 Task: Add an event with the title Marketing Campaign Execution and Monitoring, date '2023/10/11', time 9:15 AM to 11:15 AMand add a description: Key stakeholders, including shareholders, will have the opportunity to participate actively in the AGM. Questions, comments, and suggestions from the floor will be encouraged, providing a platform for open dialogue and the exchange of ideas. The leadership team and relevant personnel will address these queries, ensuring that stakeholders have a clear understanding of the organization's direction and decision-making processes., put the event into Yellow category . Add location for the event as: The Plaza, New York City, USA, logged in from the account softage.3@softage.netand send the event invitation to softage.6@softage.net and softage.7@softage.net. Set a reminder for the event 15 minutes before
Action: Mouse moved to (81, 92)
Screenshot: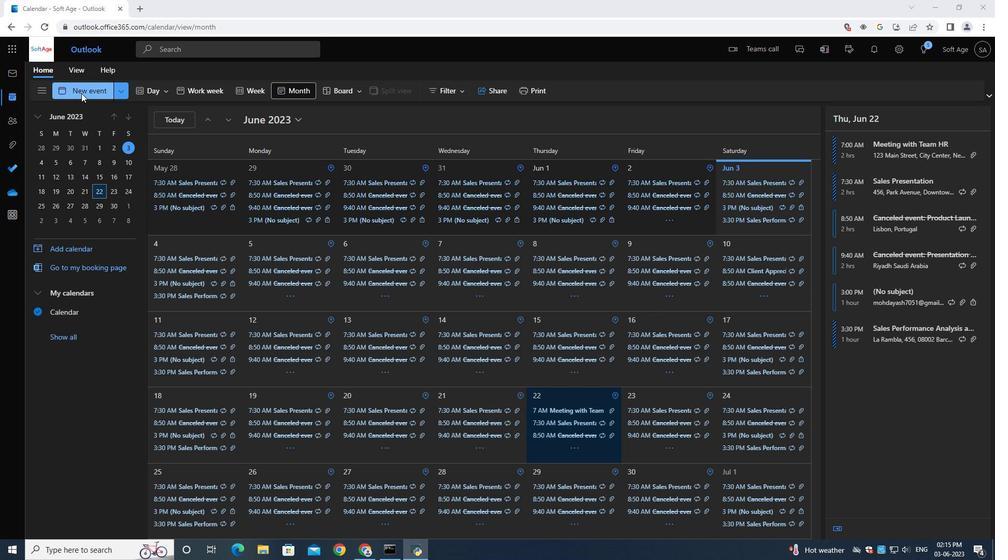 
Action: Mouse pressed left at (81, 92)
Screenshot: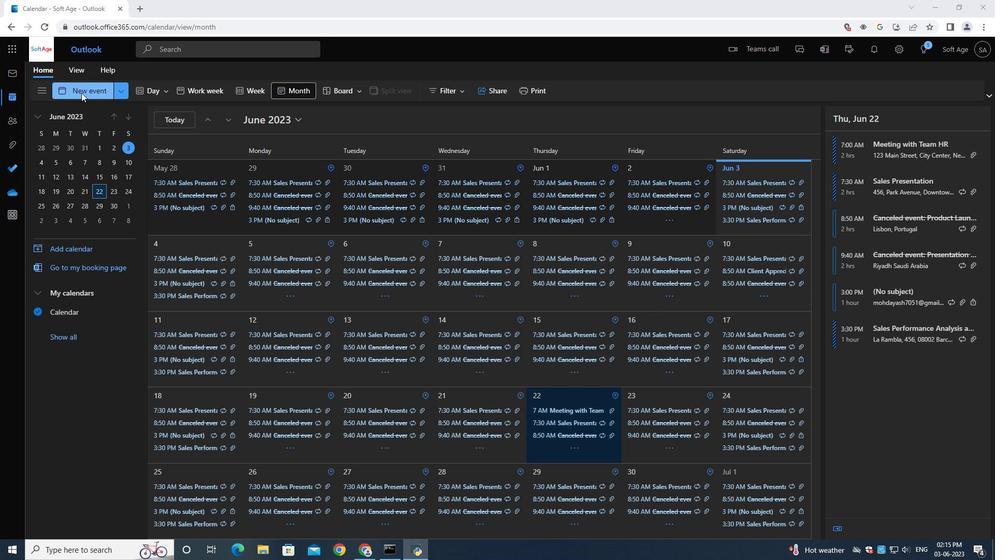 
Action: Mouse moved to (282, 160)
Screenshot: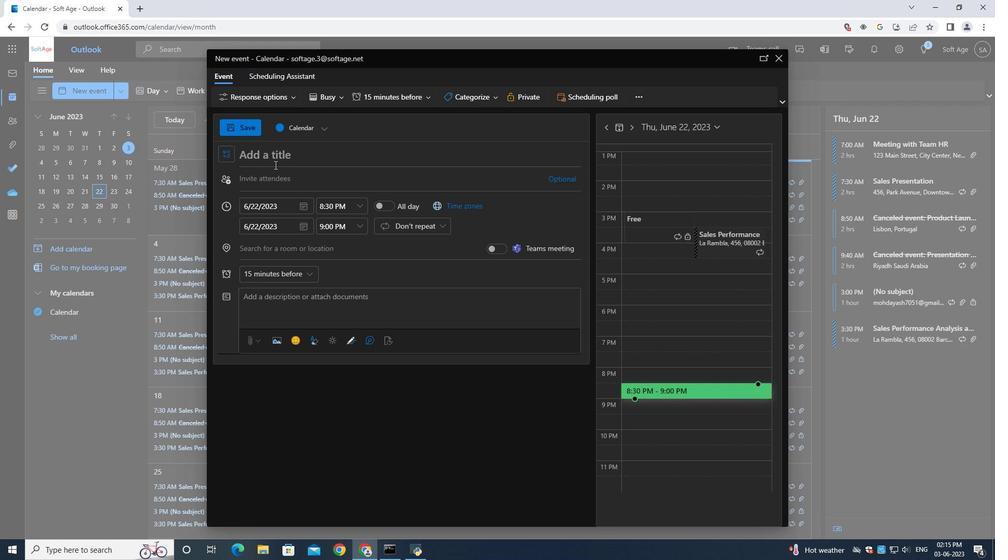 
Action: Mouse pressed left at (282, 160)
Screenshot: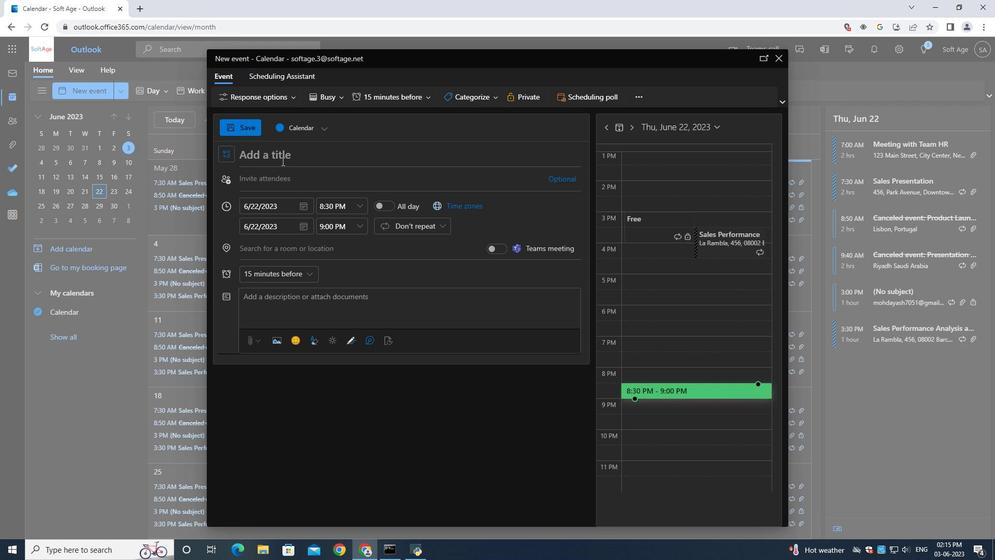 
Action: Key pressed <Key.shift>Marketing<Key.space><Key.shift>Campaign<Key.space><Key.shift>Execution<Key.space>and<Key.space><Key.shift>Monitoring<Key.space>
Screenshot: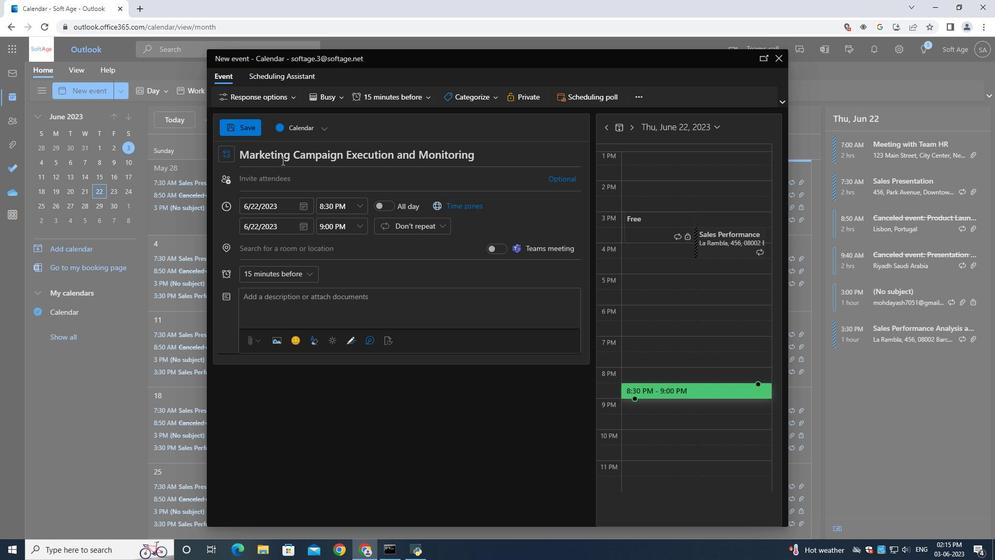 
Action: Mouse moved to (304, 207)
Screenshot: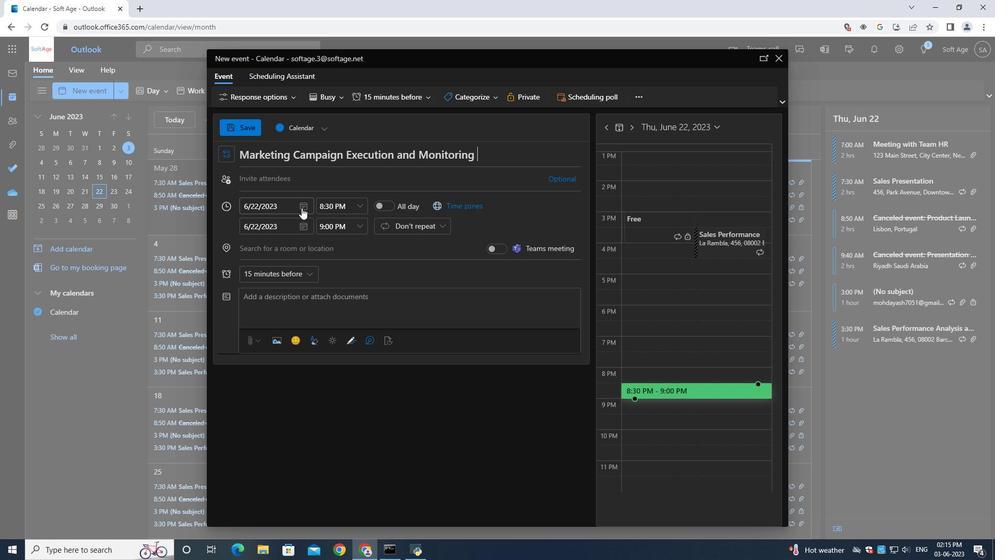 
Action: Mouse pressed left at (304, 207)
Screenshot: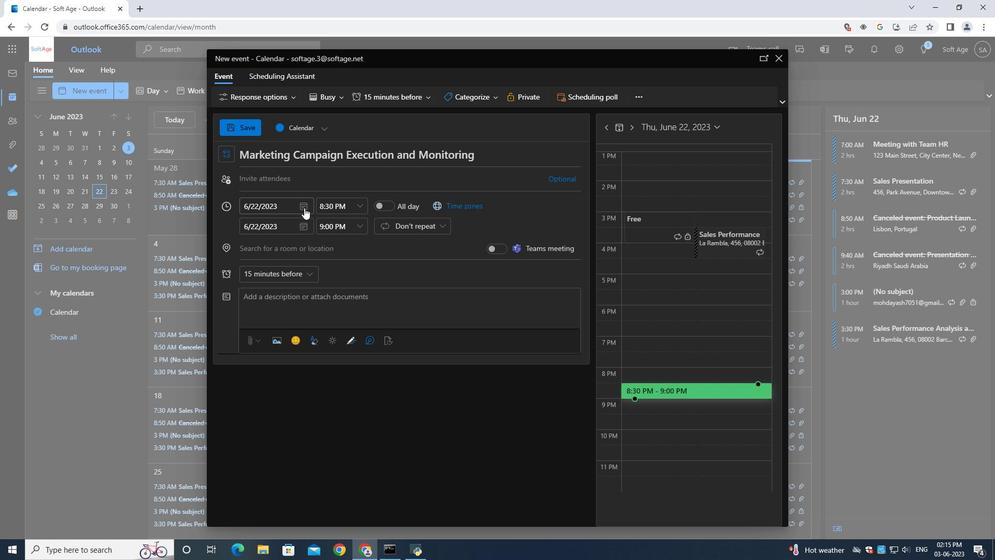 
Action: Mouse moved to (334, 231)
Screenshot: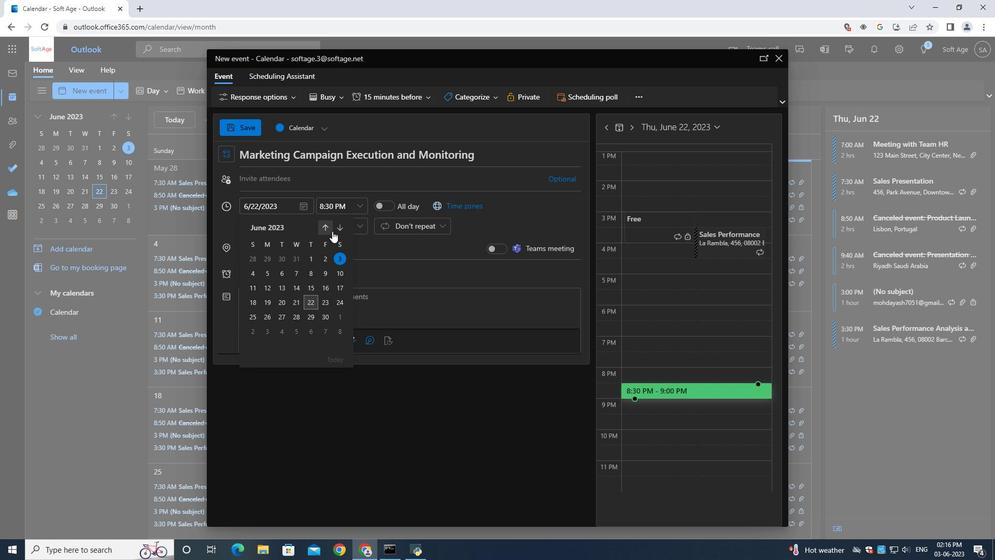 
Action: Mouse pressed left at (334, 231)
Screenshot: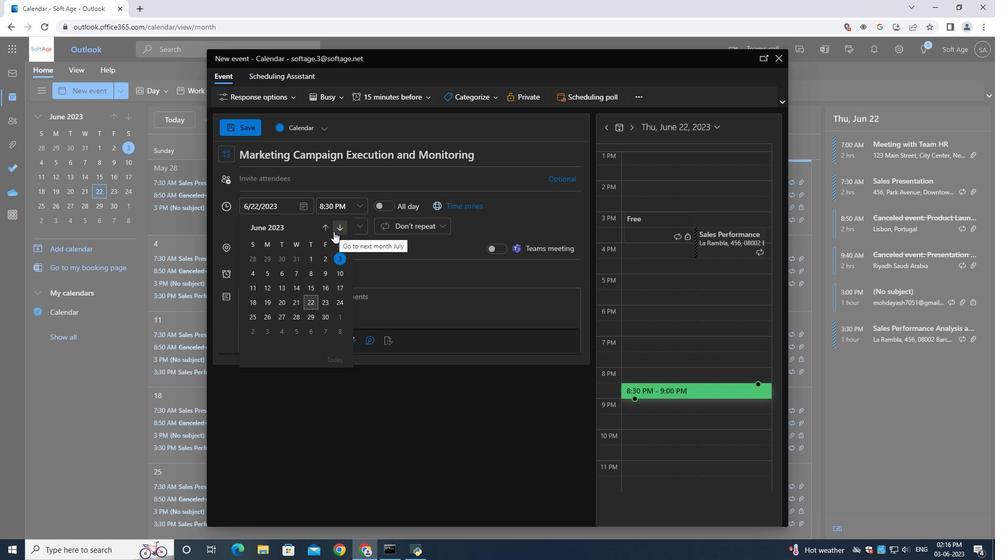 
Action: Mouse pressed left at (334, 231)
Screenshot: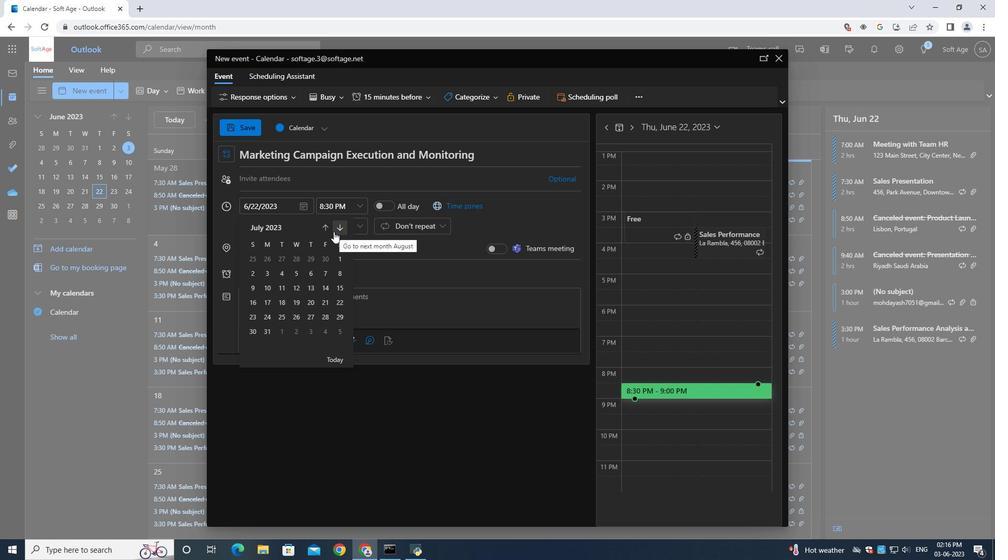 
Action: Mouse pressed left at (334, 231)
Screenshot: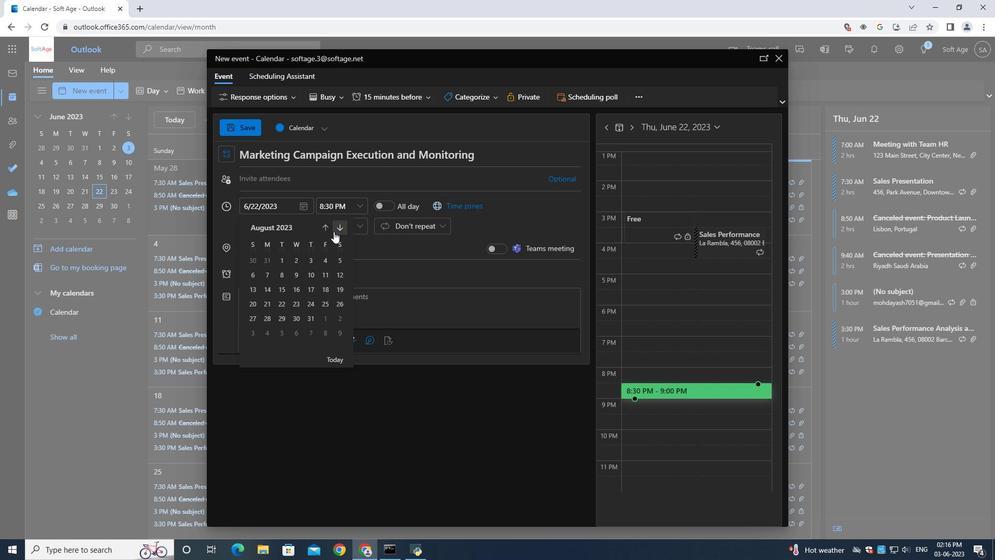 
Action: Mouse pressed left at (334, 231)
Screenshot: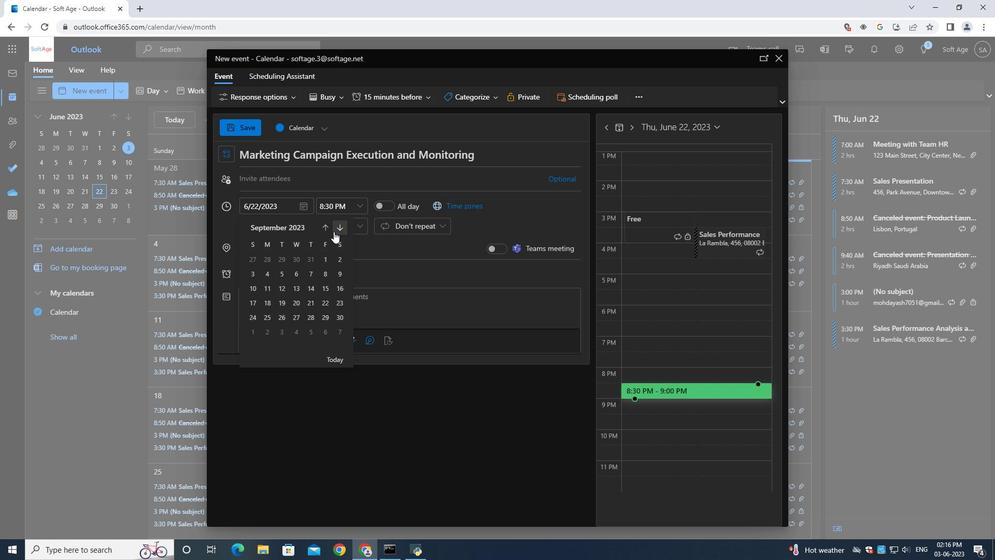 
Action: Mouse moved to (294, 275)
Screenshot: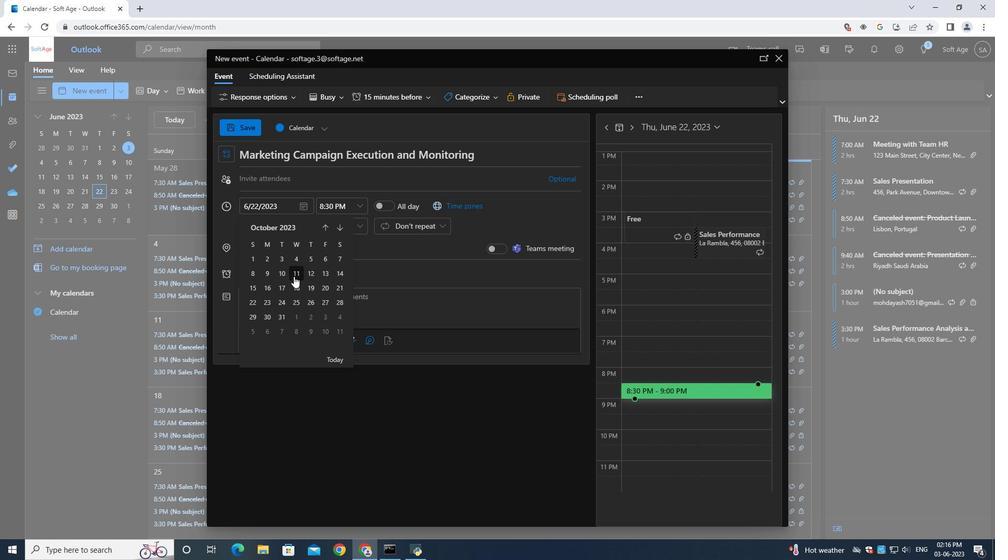 
Action: Mouse pressed left at (294, 275)
Screenshot: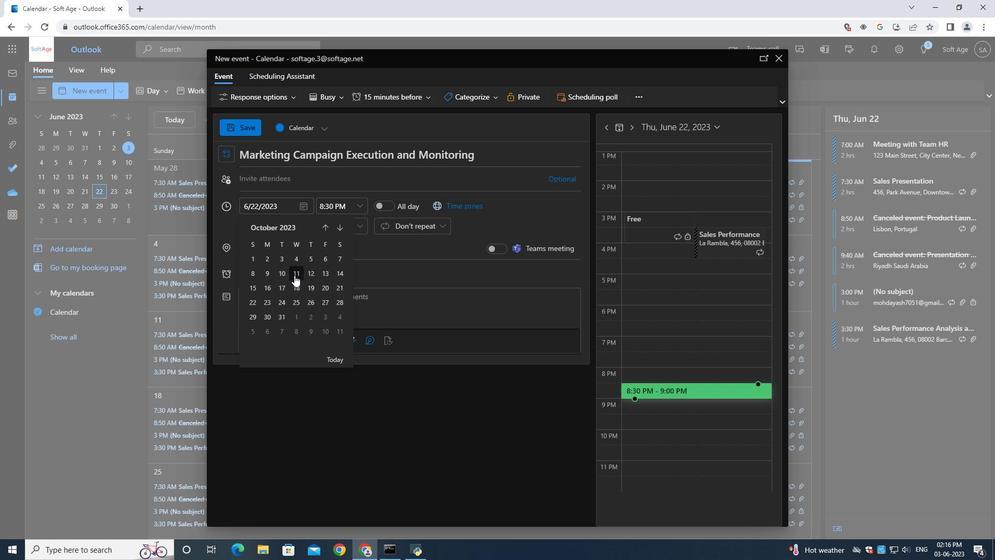 
Action: Mouse moved to (345, 207)
Screenshot: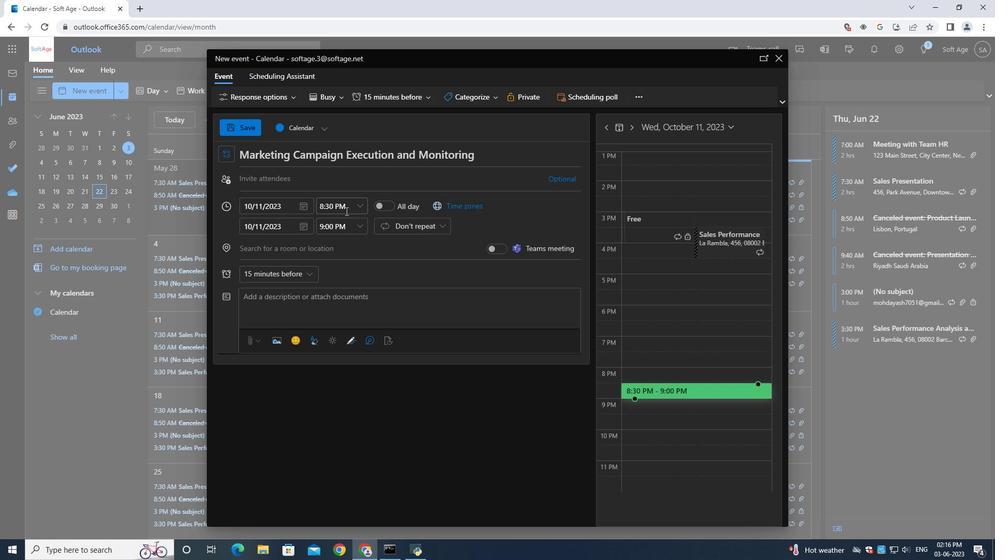 
Action: Mouse pressed left at (345, 207)
Screenshot: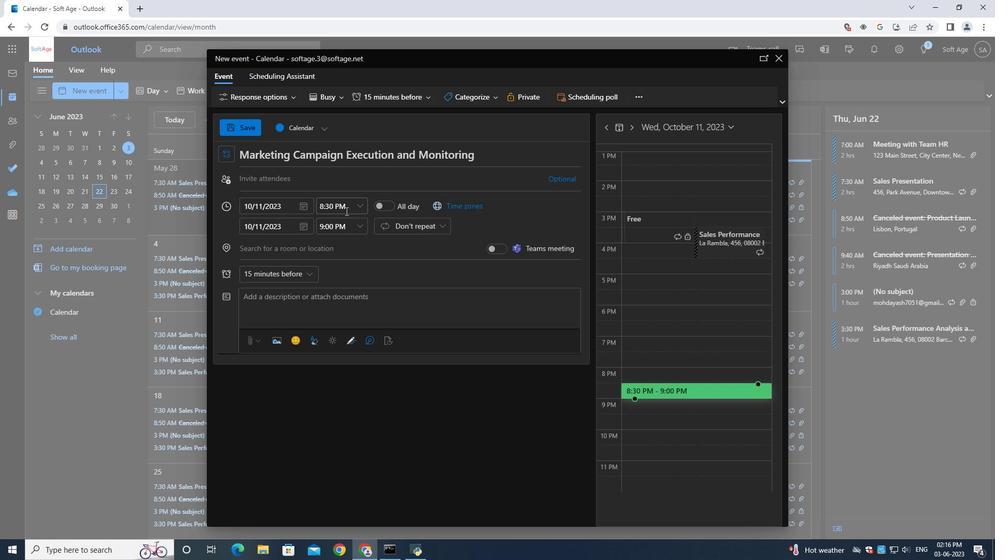 
Action: Key pressed 9<Key.shift_r>:15<Key.shift>AM
Screenshot: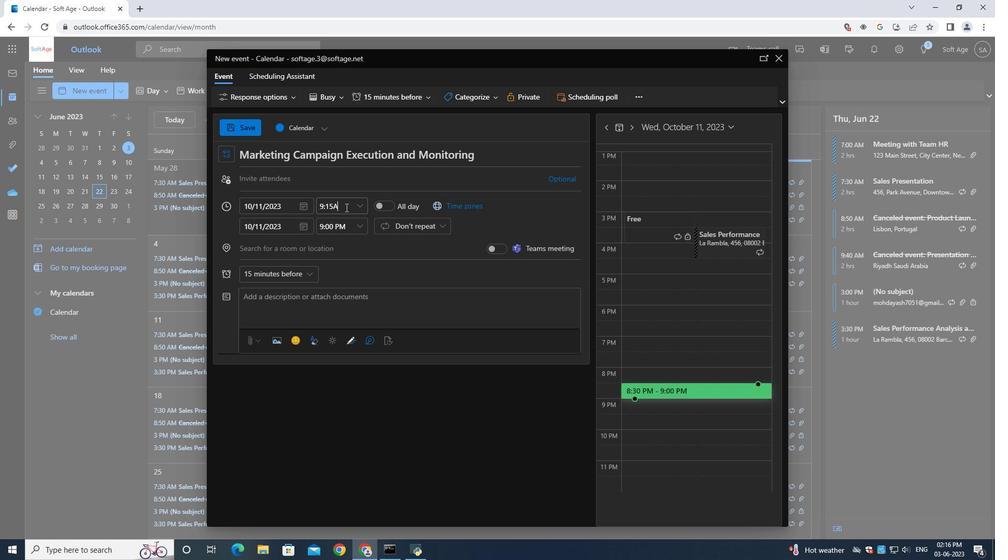 
Action: Mouse moved to (341, 224)
Screenshot: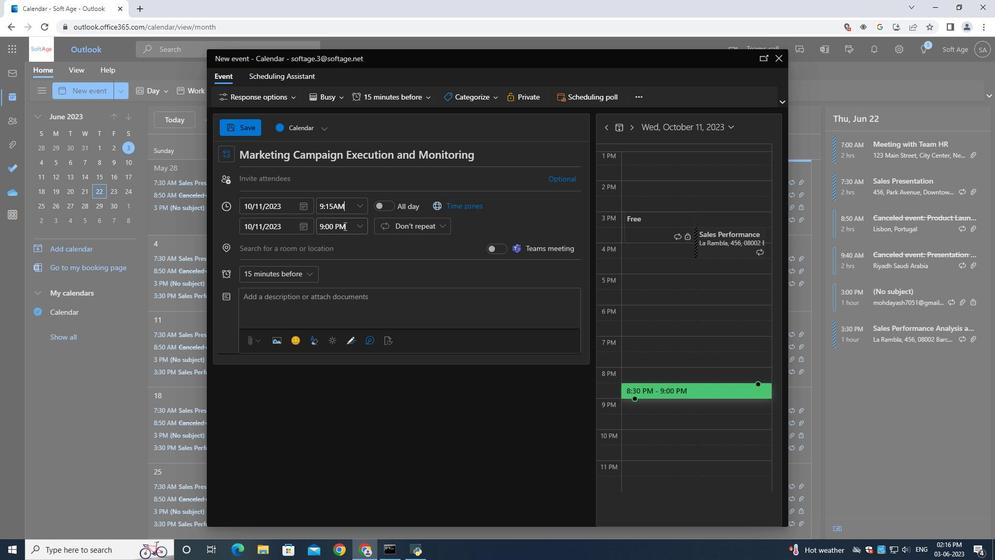 
Action: Mouse pressed left at (341, 224)
Screenshot: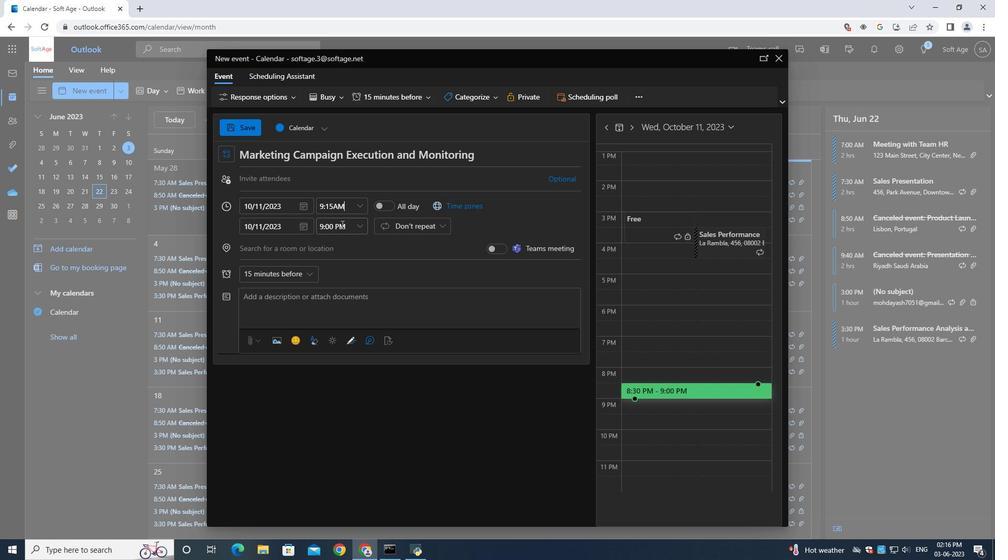 
Action: Key pressed 11<Key.shift_r>:15<Key.shift>AM
Screenshot: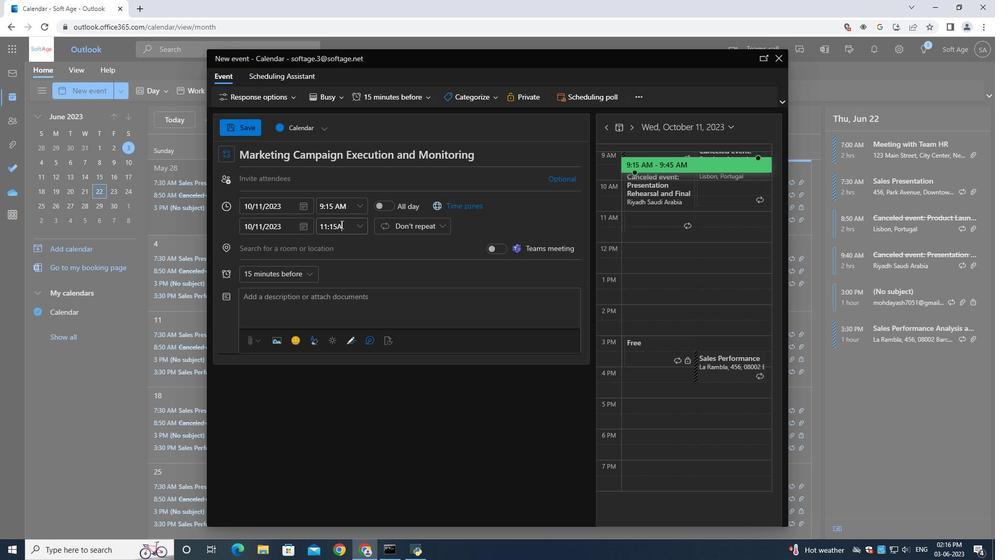 
Action: Mouse moved to (281, 301)
Screenshot: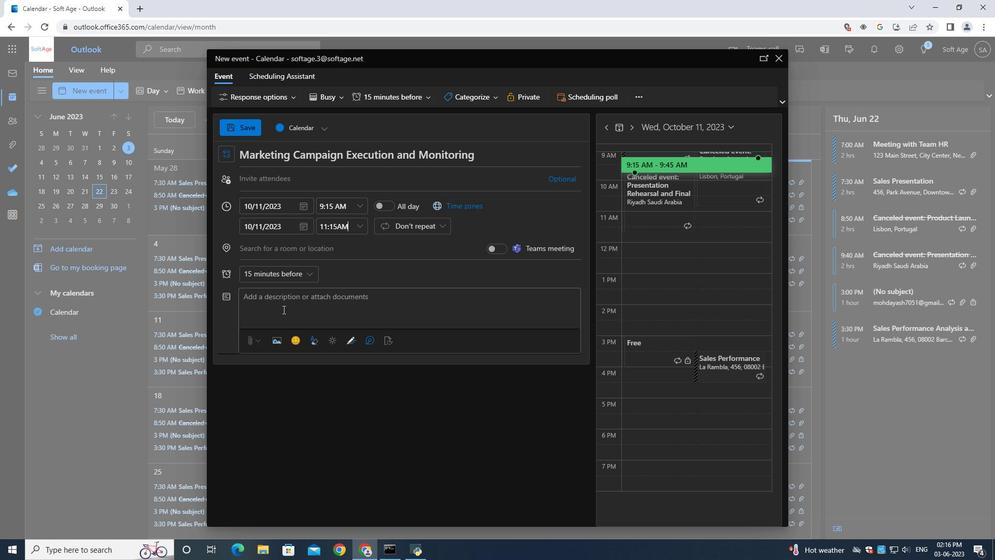 
Action: Mouse pressed left at (281, 301)
Screenshot: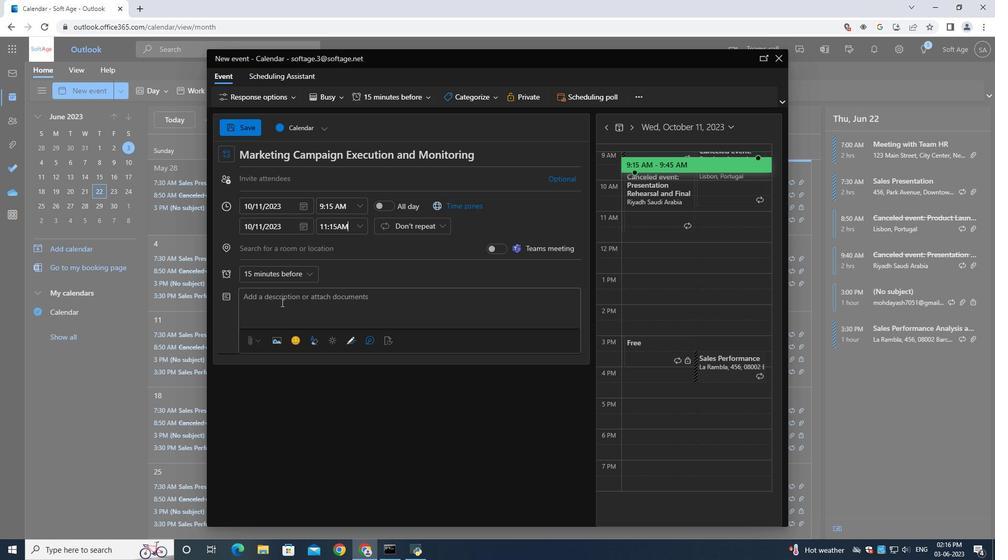 
Action: Mouse moved to (284, 301)
Screenshot: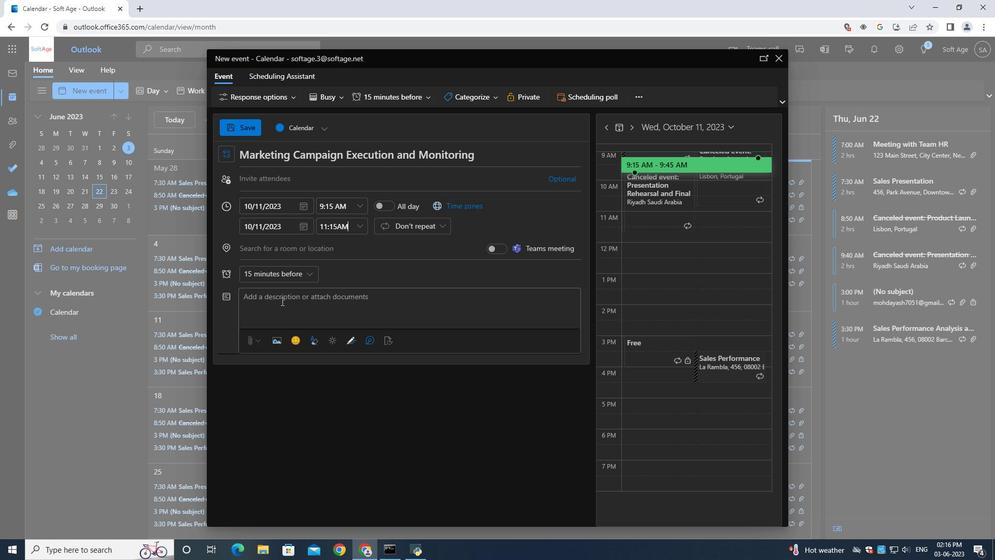 
Action: Key pressed <Key.shift>Key<Key.space>stakehi<Key.backspace>p<Key.backspace>olders,<Key.space>including<Key.space>shareholders,<Key.space>will<Key.space>have<Key.space>the<Key.space>opportunity<Key.space>to<Key.space>participate<Key.space>actively<Key.space>in<Key.space>the<Key.space><Key.shift>AGM><Key.backspace>.<Key.space><Key.shift>Question<Key.space><Key.backspace>s,<Key.space>comments,<Key.space>and<Key.space>suggestions,<Key.space>will<Key.space>have<Key.space>the<Key.space><Key.backspace><Key.backspace><Key.backspace><Key.backspace><Key.backspace><Key.backspace><Key.backspace><Key.backspace><Key.backspace><Key.backspace><Key.backspace><Key.backspace><Key.backspace><Key.backspace><Key.backspace><Key.backspace><Key.space>from<Key.space>the<Key.space>floor<Key.space>will<Key.space>be<Key.space>encouraged,<Key.space>providing<Key.space>a<Key.space>platform<Key.space>for<Key.space>open<Key.space>dialogue<Key.space>and<Key.space>the<Key.space>exchange<Key.space>of<Key.space>ideas.<Key.space><Key.shift>The<Key.space>leadership<Key.space>team<Key.space>and<Key.space>relevant<Key.space>stakeholders<Key.space>have<Key.space>a<Key.space>clear<Key.space>understanding<Key.space>of<Key.space>the<Key.space>organization<Key.space><Key.backspace>'s<Key.space>direction<Key.space>and<Key.space>decision-making<Key.space>processes.
Screenshot: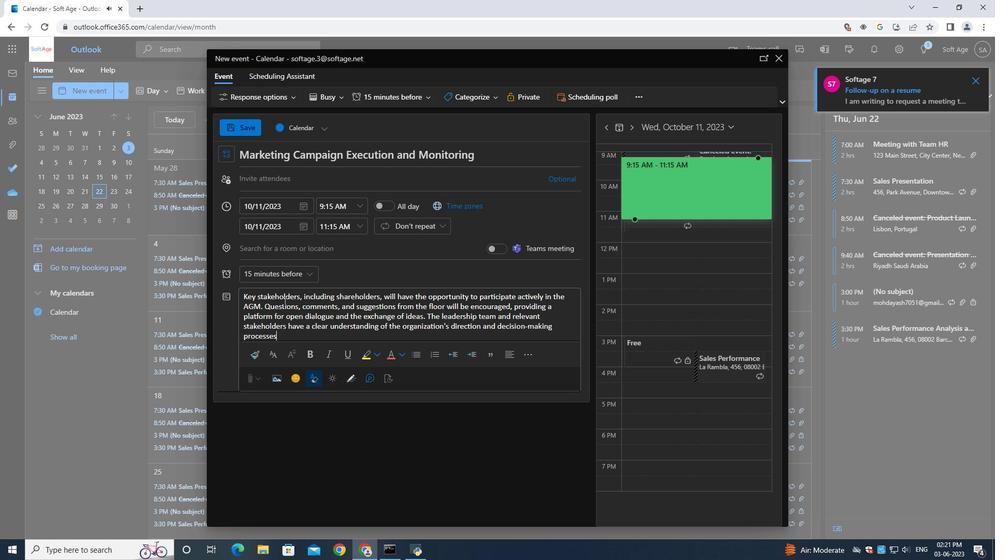 
Action: Mouse moved to (471, 99)
Screenshot: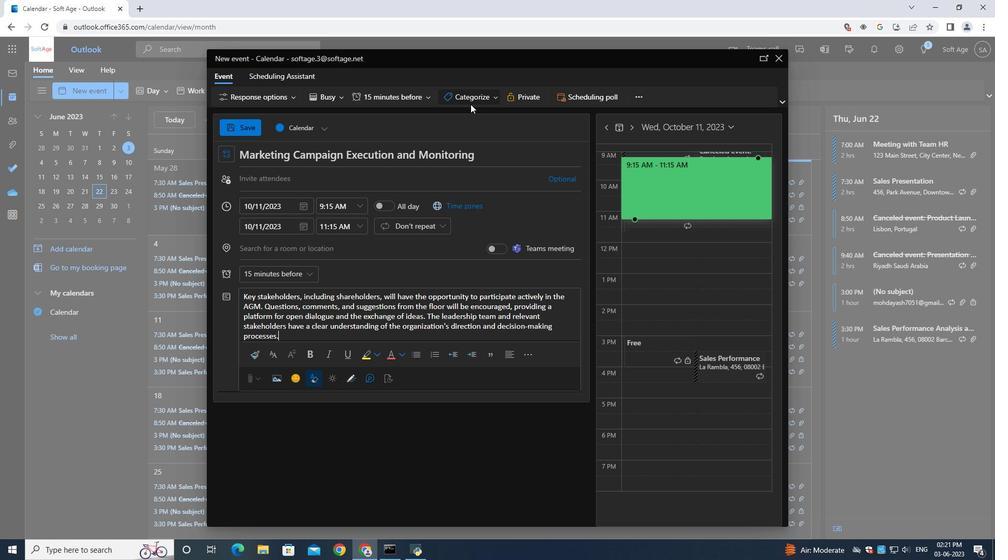 
Action: Mouse pressed left at (471, 99)
Screenshot: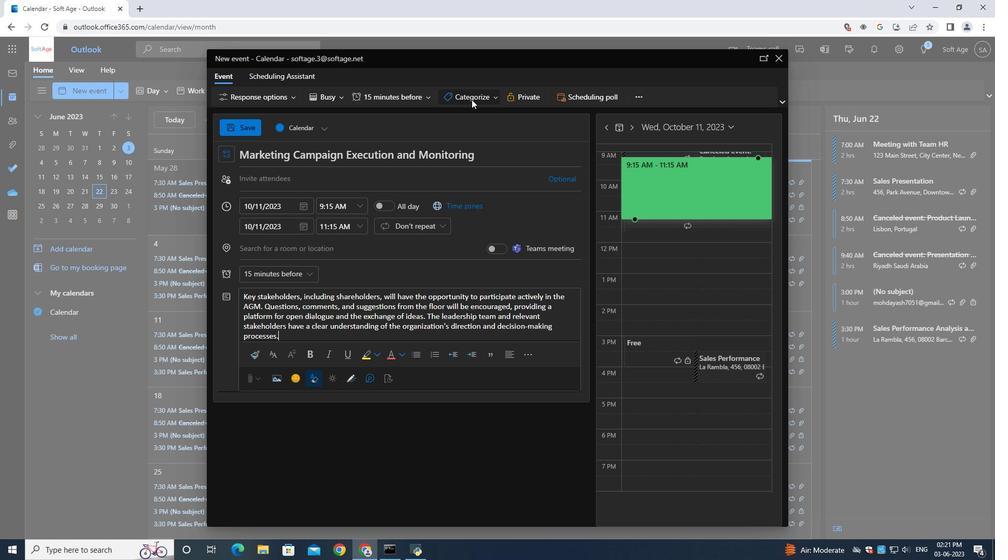 
Action: Mouse moved to (473, 200)
Screenshot: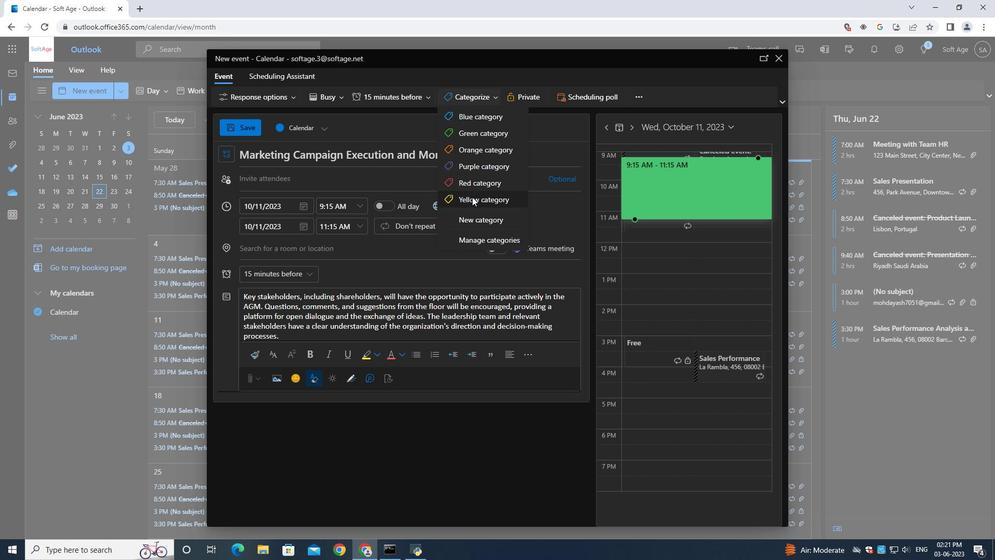 
Action: Mouse pressed left at (473, 200)
Screenshot: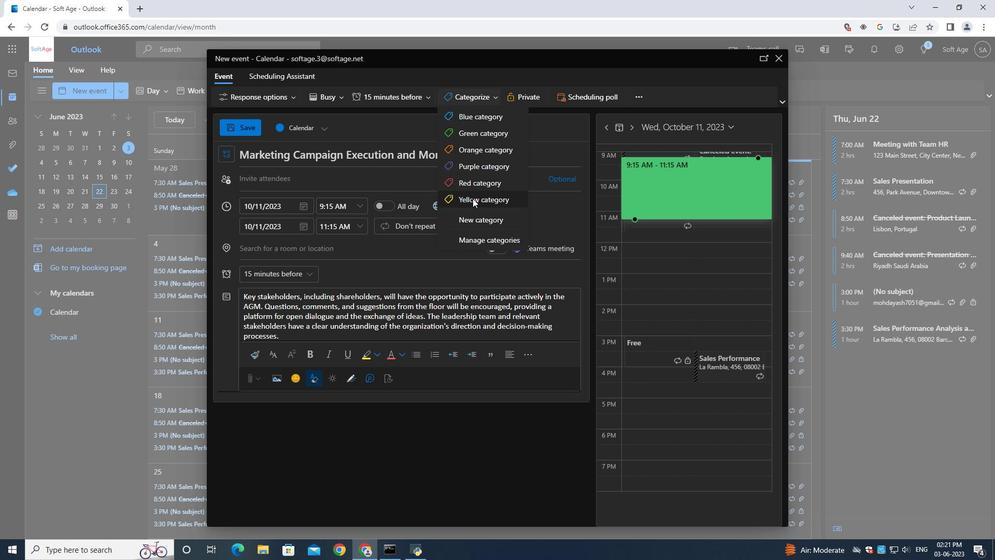 
Action: Mouse moved to (269, 247)
Screenshot: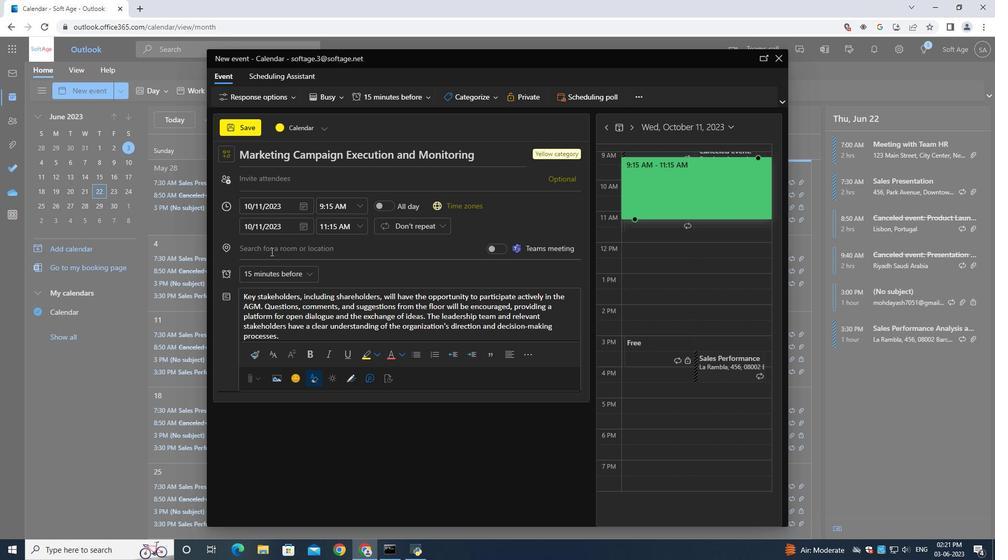 
Action: Mouse pressed left at (269, 247)
Screenshot: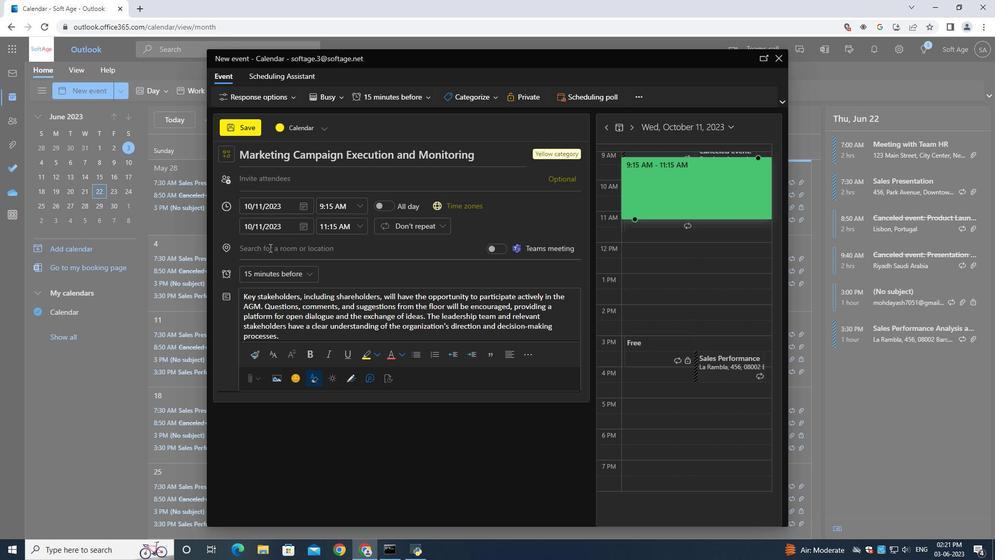 
Action: Mouse moved to (271, 248)
Screenshot: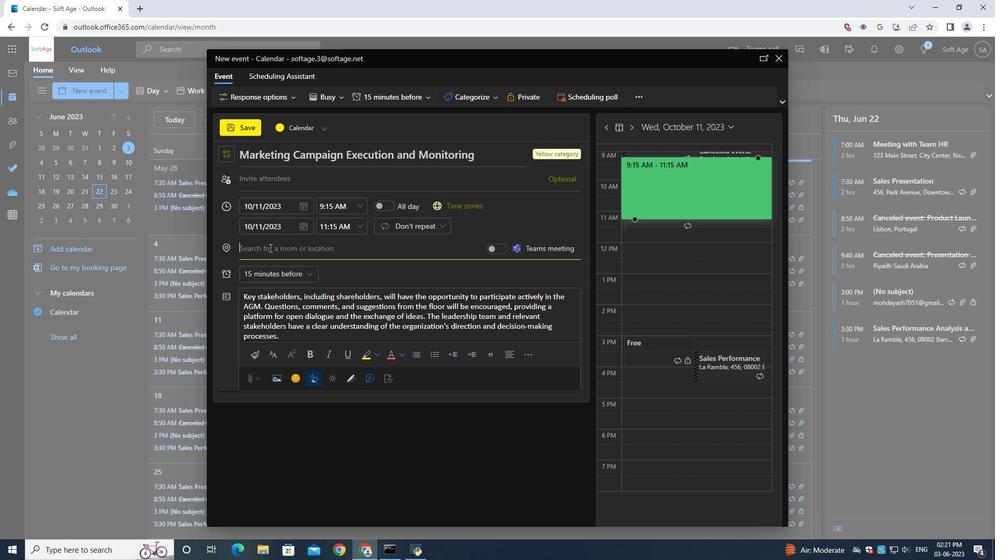 
Action: Key pressed <Key.shift>The<Key.space><Key.shift><Key.shift><Key.shift><Key.shift><Key.shift><Key.shift><Key.shift><Key.shift><Key.shift><Key.shift>Plaza,<Key.space><Key.shift>New<Key.space><Key.shift><Key.shift><Key.shift><Key.shift><Key.shift><Key.shift><Key.shift><Key.shift><Key.shift><Key.shift><Key.shift><Key.shift><Key.shift><Key.shift><Key.shift>York<Key.space><Key.shift>City,<Key.space><Key.shift>USA
Screenshot: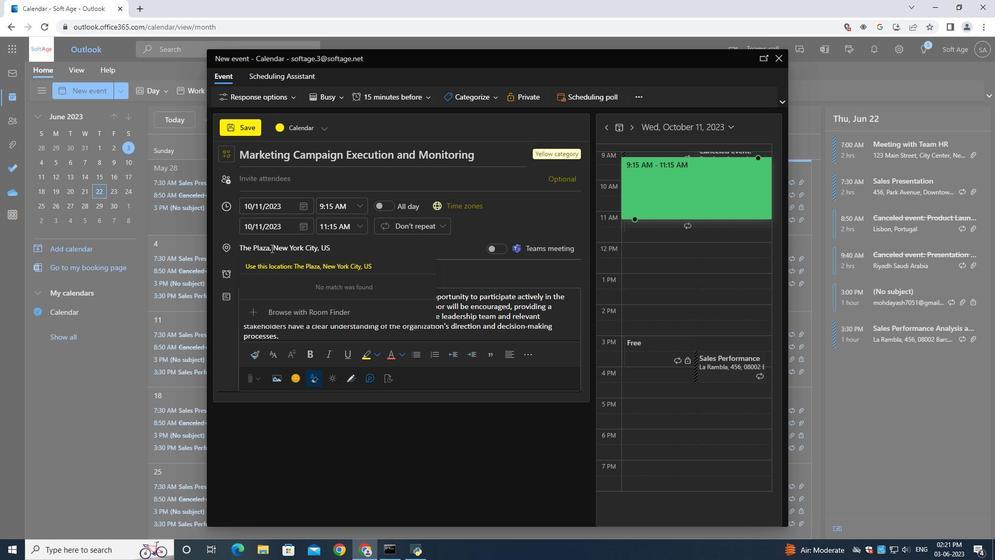 
Action: Mouse moved to (283, 176)
Screenshot: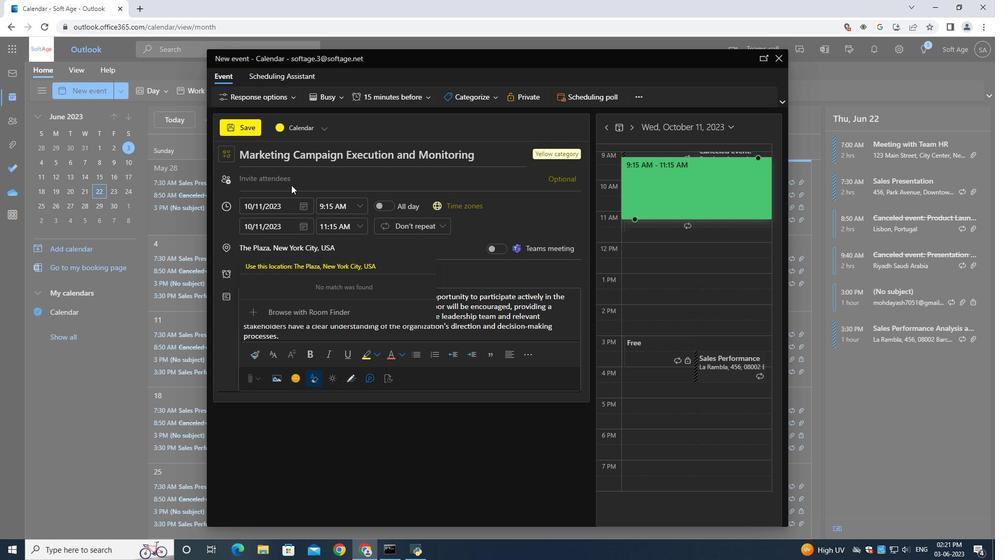 
Action: Mouse pressed left at (283, 176)
Screenshot: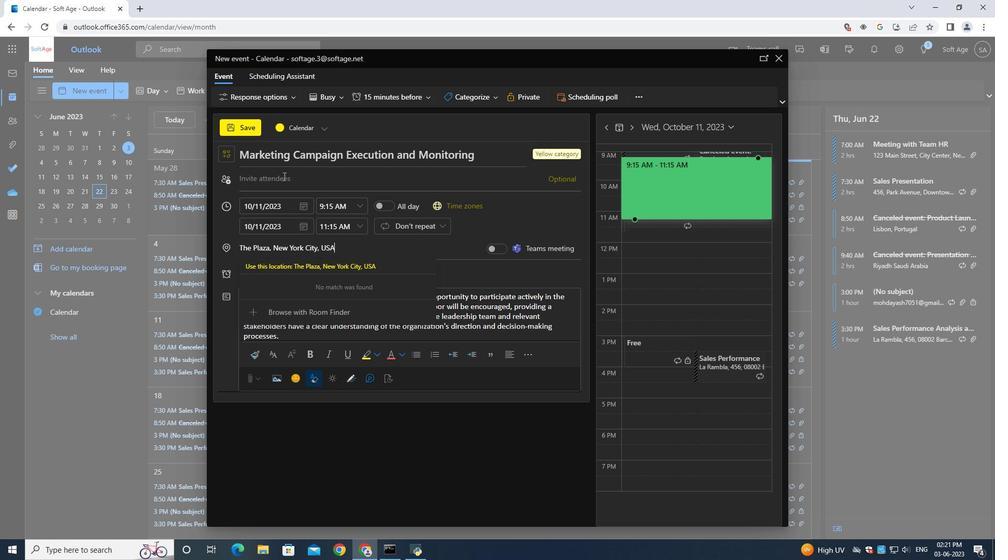 
Action: Mouse moved to (283, 176)
Screenshot: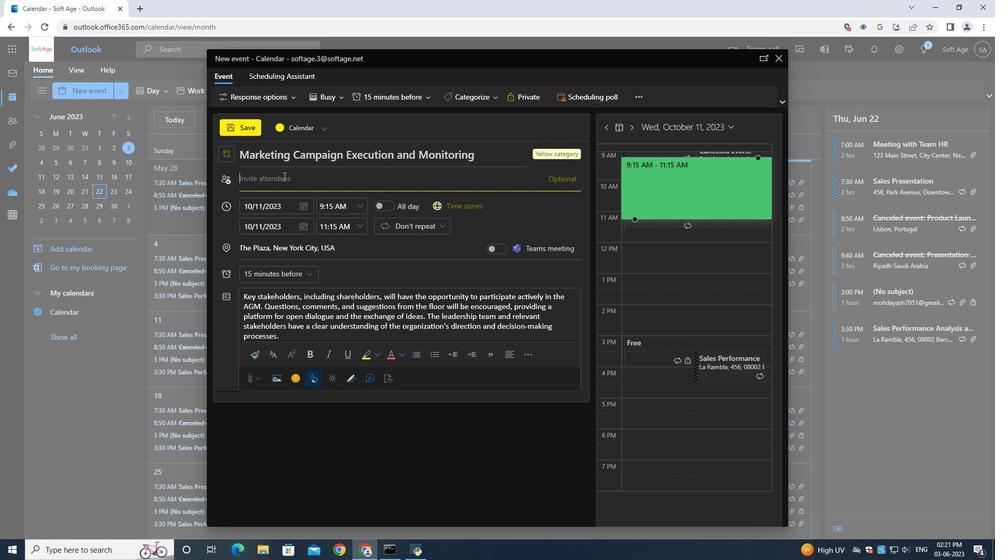 
Action: Key pressed softage.6<Key.shift>@softage.net
Screenshot: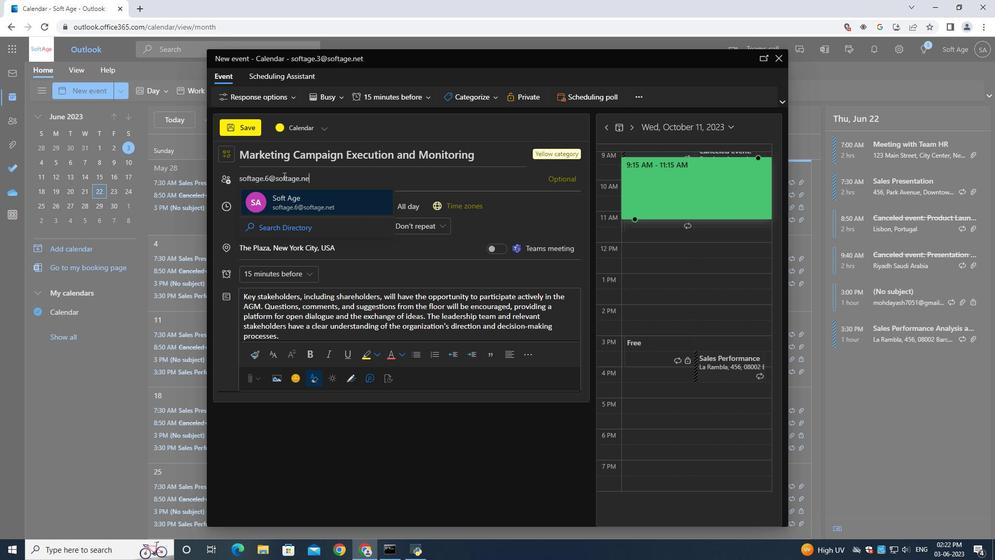 
Action: Mouse moved to (294, 200)
Screenshot: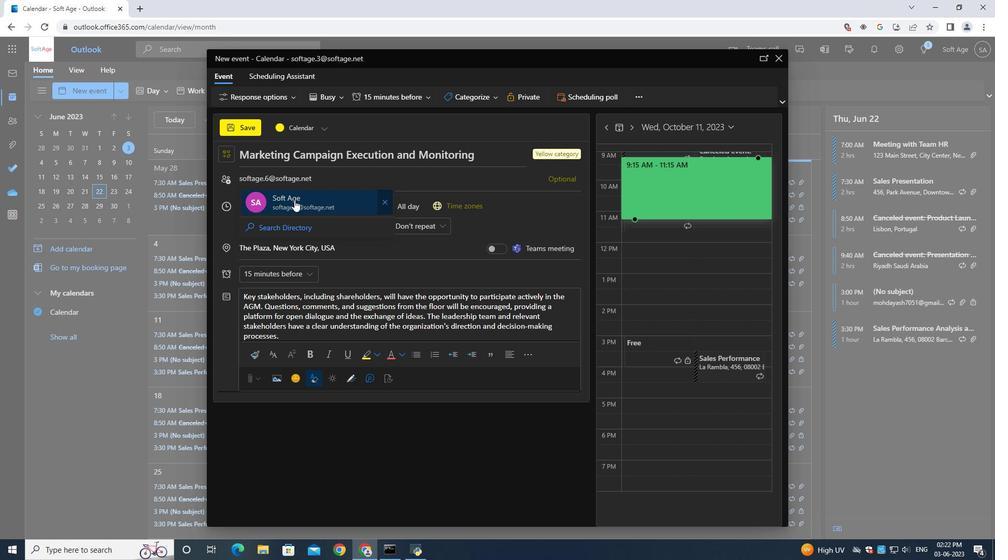 
Action: Mouse pressed left at (294, 200)
Screenshot: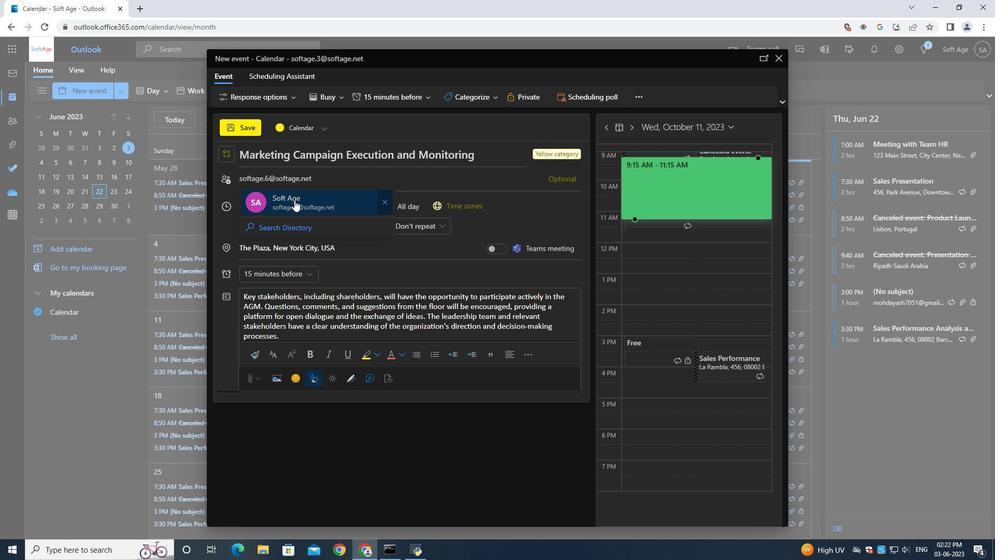 
Action: Mouse moved to (326, 184)
Screenshot: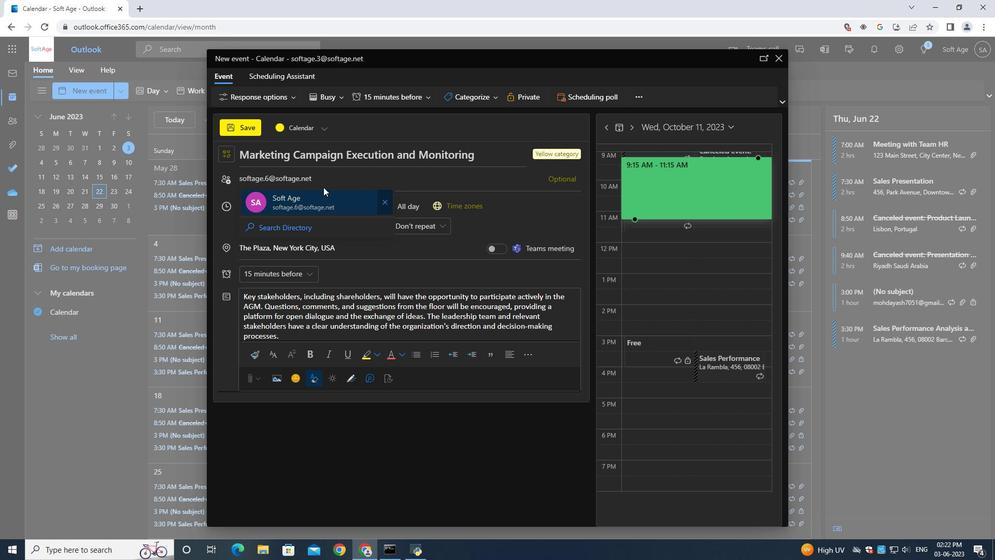 
Action: Key pressed softage.7<Key.shift>@softage.net
Screenshot: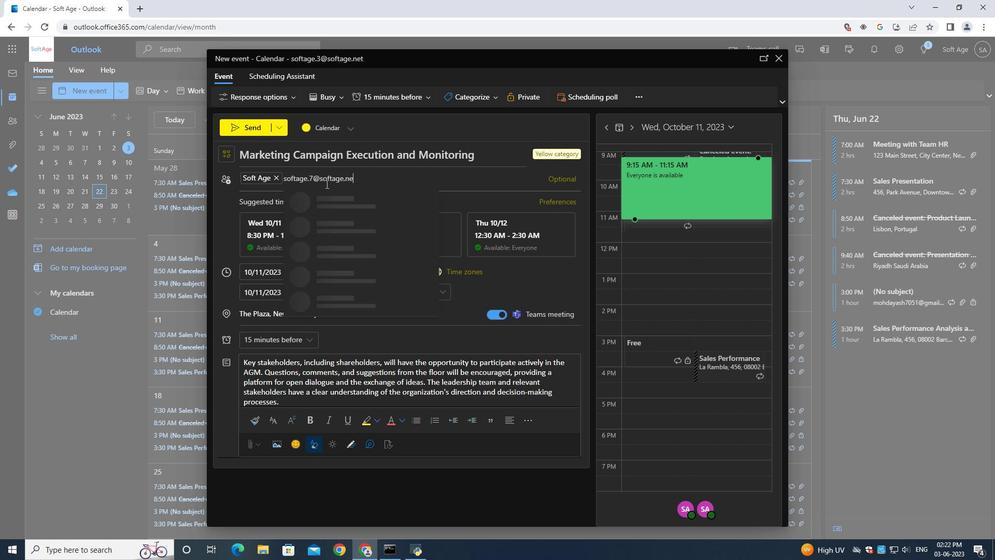 
Action: Mouse moved to (336, 196)
Screenshot: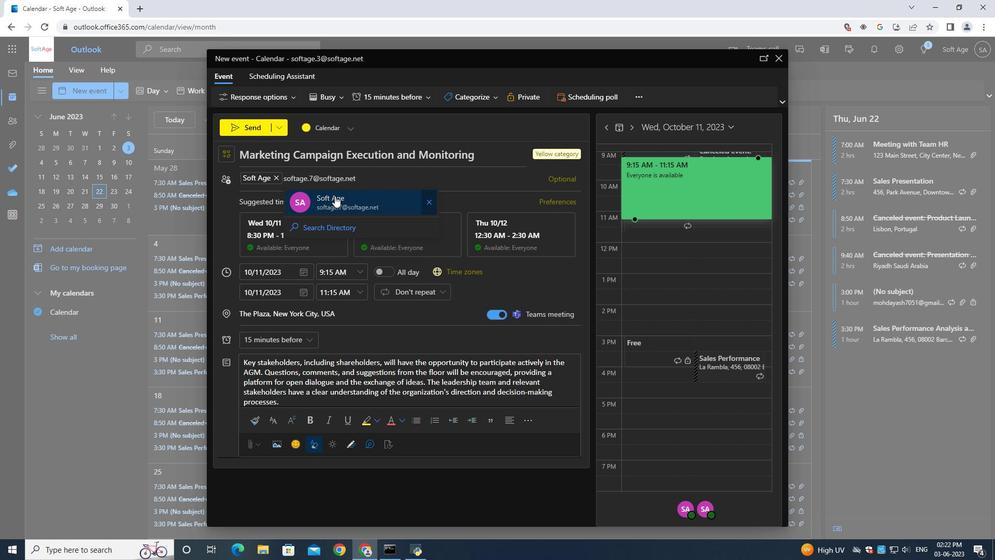 
Action: Mouse pressed left at (336, 196)
Screenshot: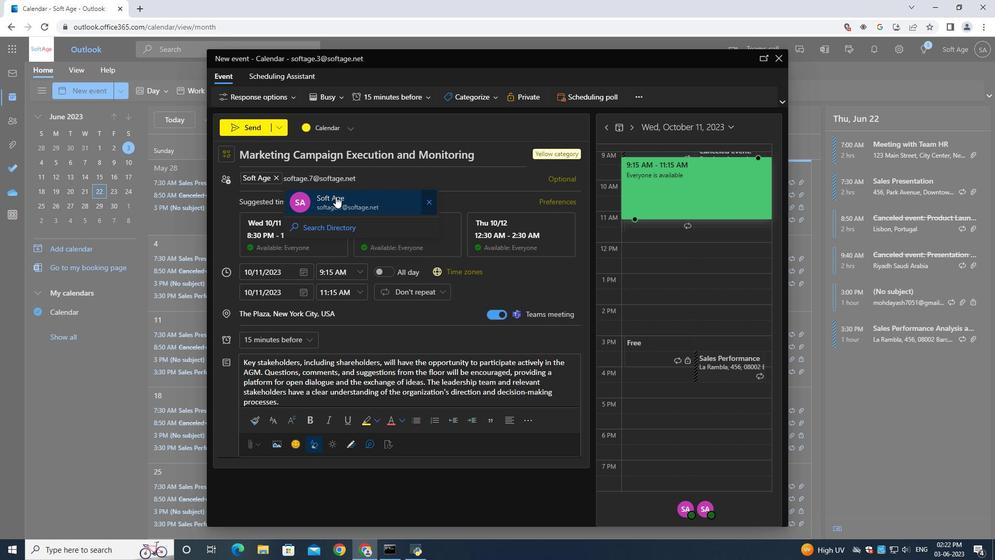
Action: Mouse moved to (251, 128)
Screenshot: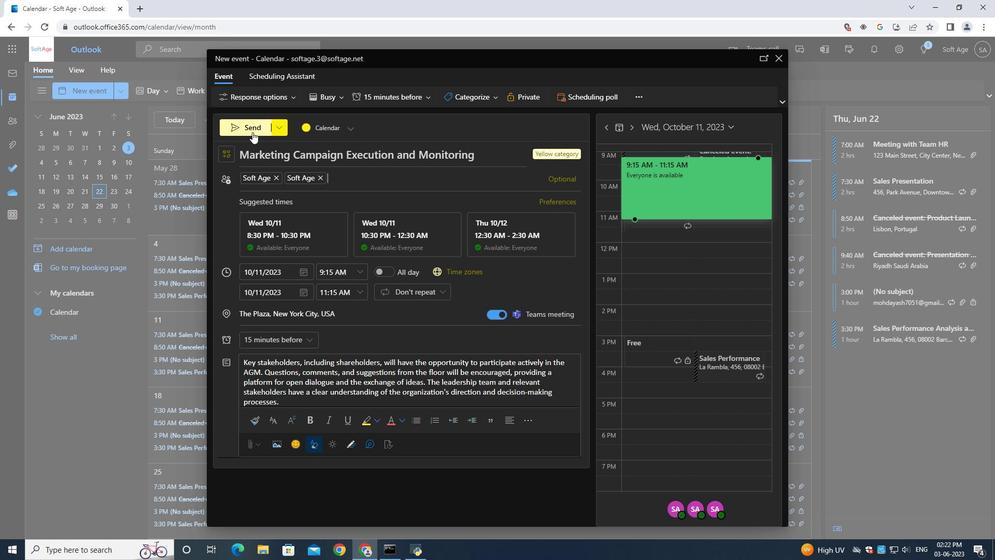 
Action: Mouse pressed left at (251, 128)
Screenshot: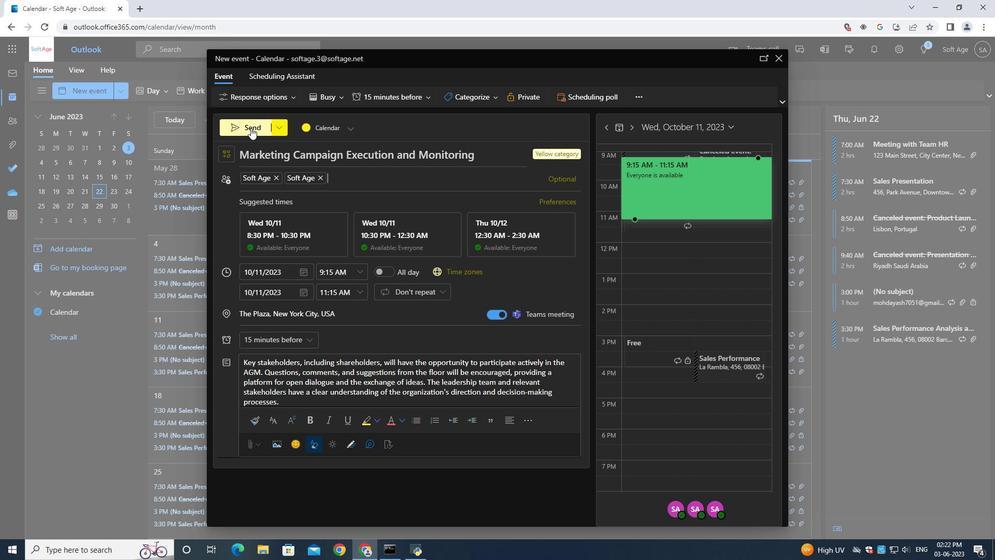 
Action: Mouse moved to (530, 281)
Screenshot: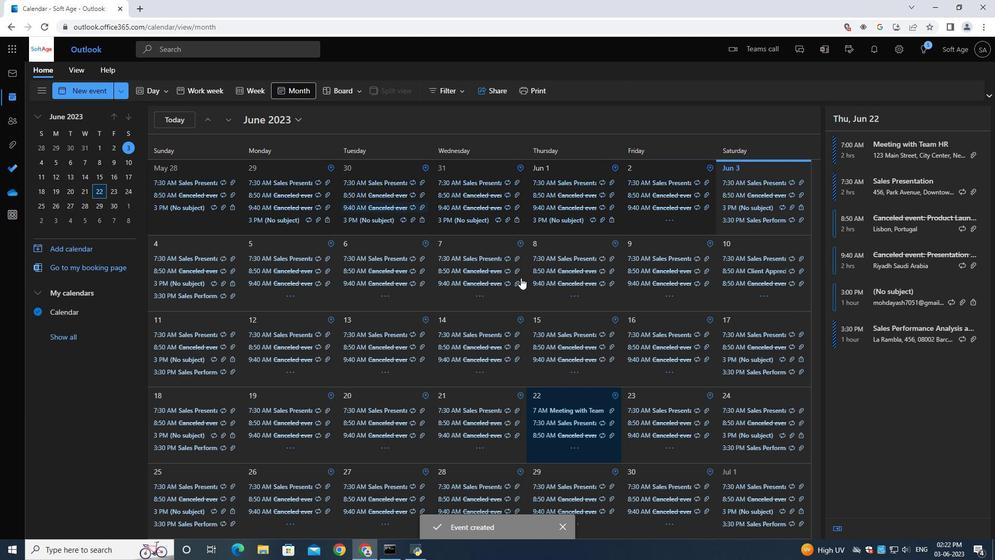 
